 Task: Enhance the colors of a garden photo using the Brilliance Slider.
Action: Mouse moved to (222, 439)
Screenshot: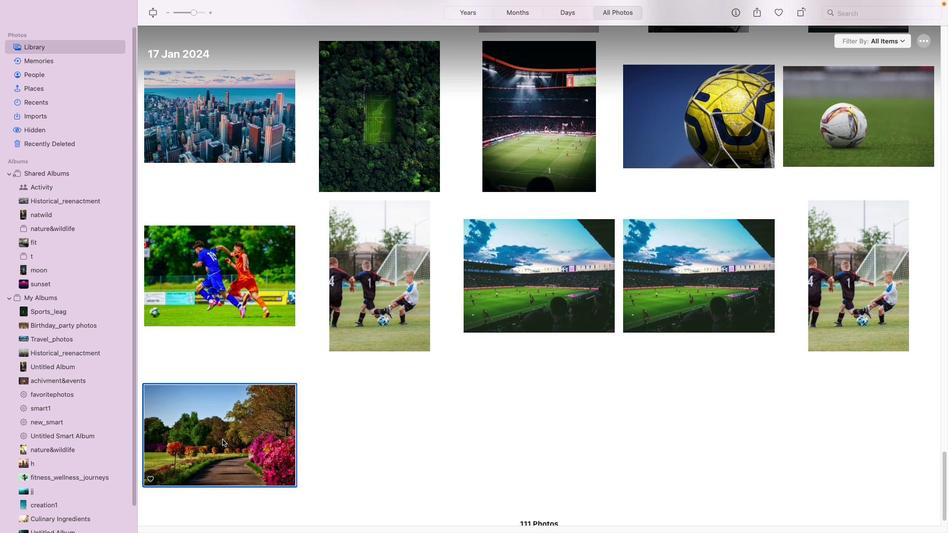 
Action: Mouse pressed left at (222, 439)
Screenshot: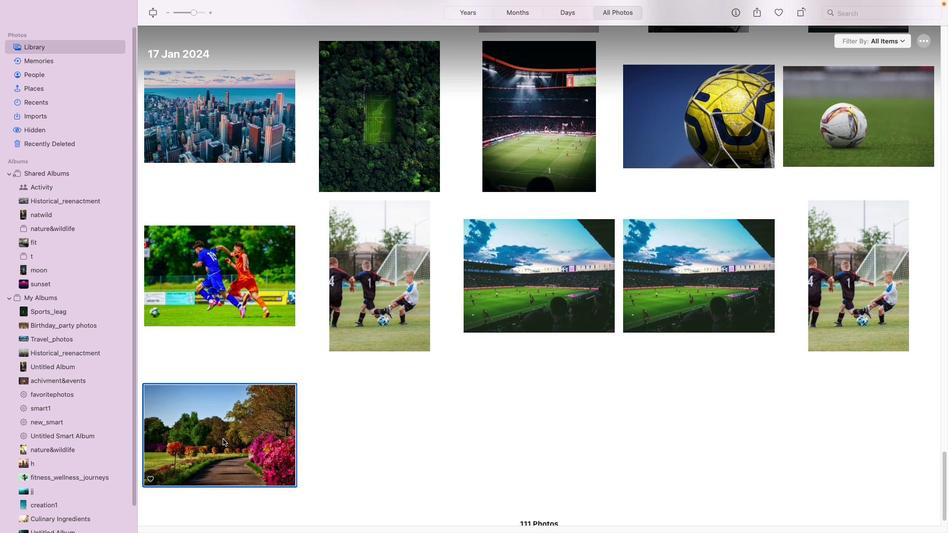 
Action: Mouse moved to (222, 439)
Screenshot: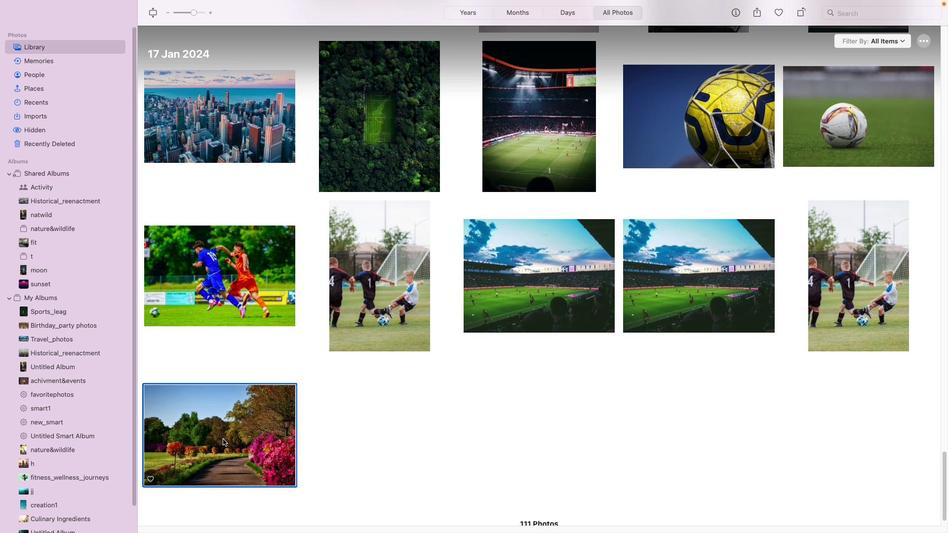 
Action: Mouse pressed left at (222, 439)
Screenshot: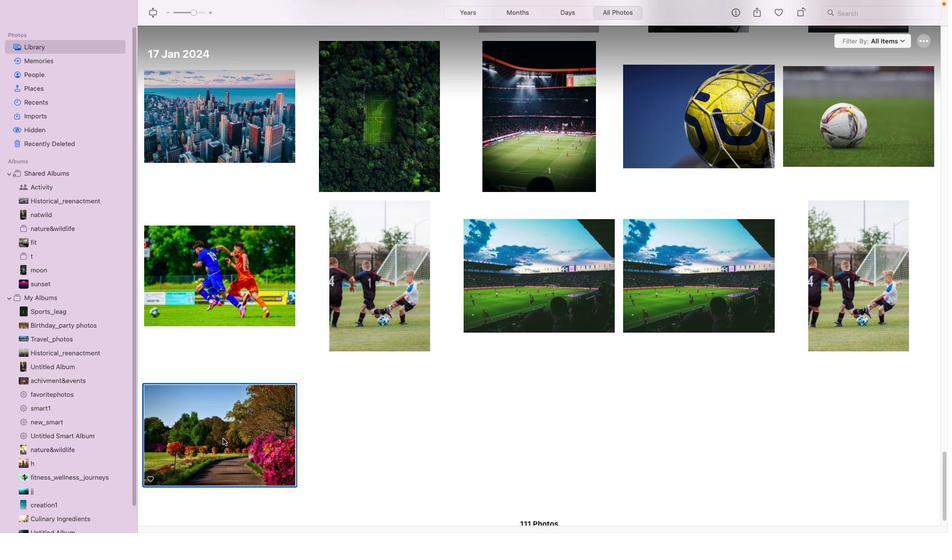 
Action: Mouse moved to (934, 25)
Screenshot: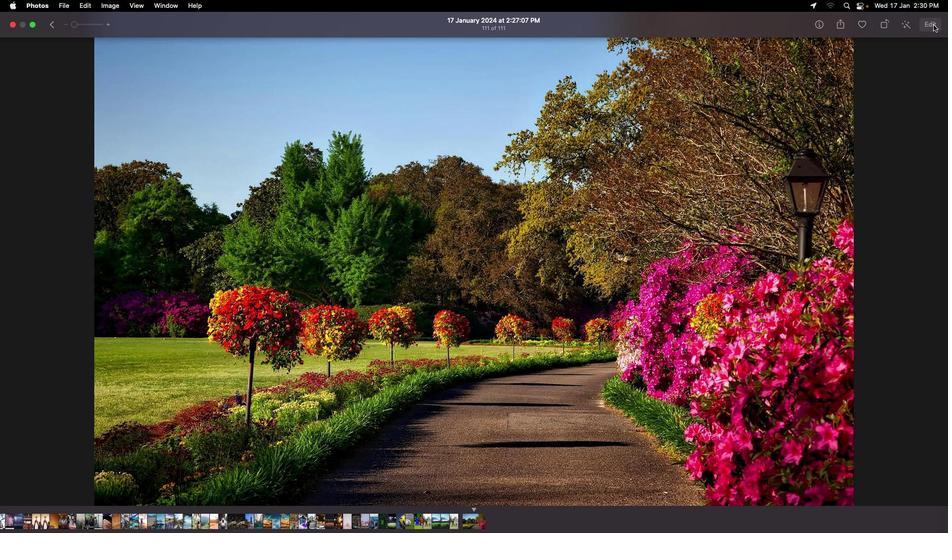 
Action: Mouse pressed left at (934, 25)
Screenshot: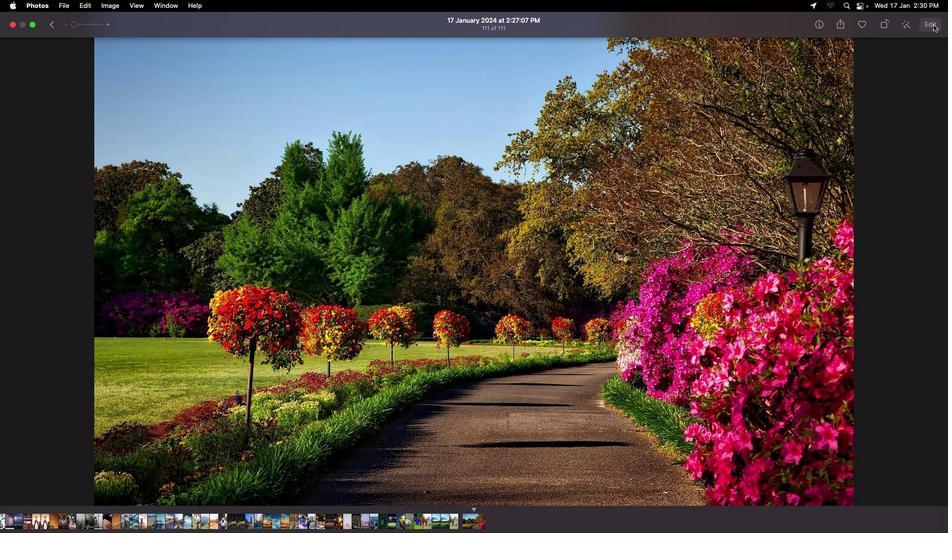 
Action: Mouse moved to (882, 101)
Screenshot: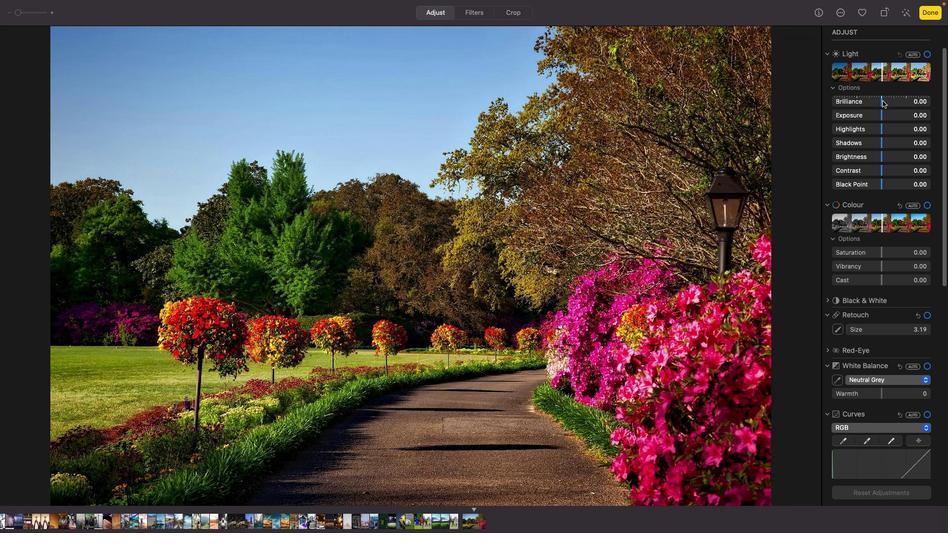 
Action: Mouse pressed left at (882, 101)
Screenshot: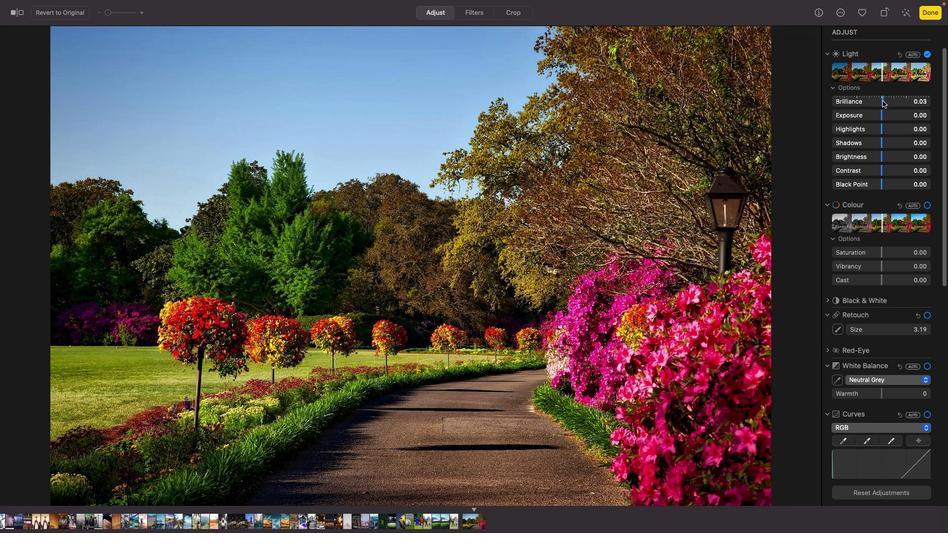 
Action: Mouse moved to (915, 102)
Screenshot: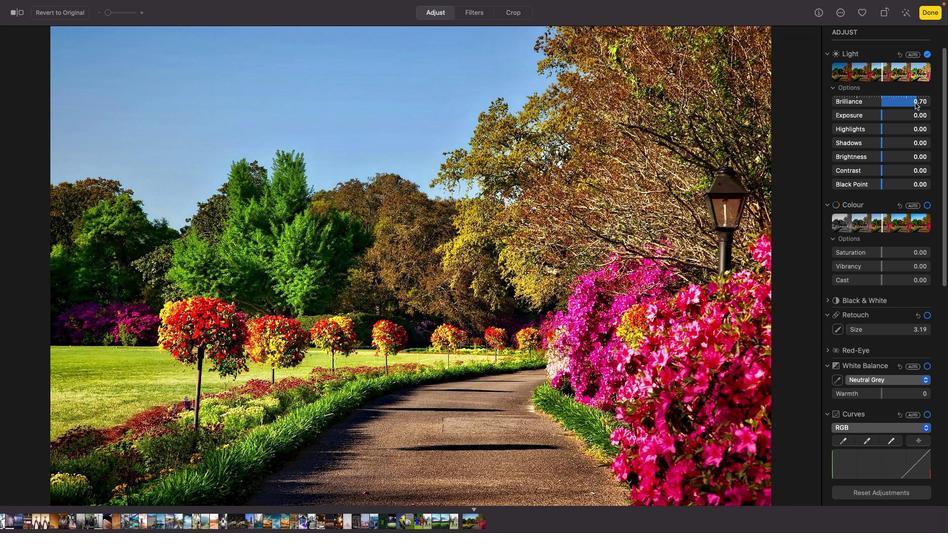 
Action: Mouse pressed left at (915, 102)
Screenshot: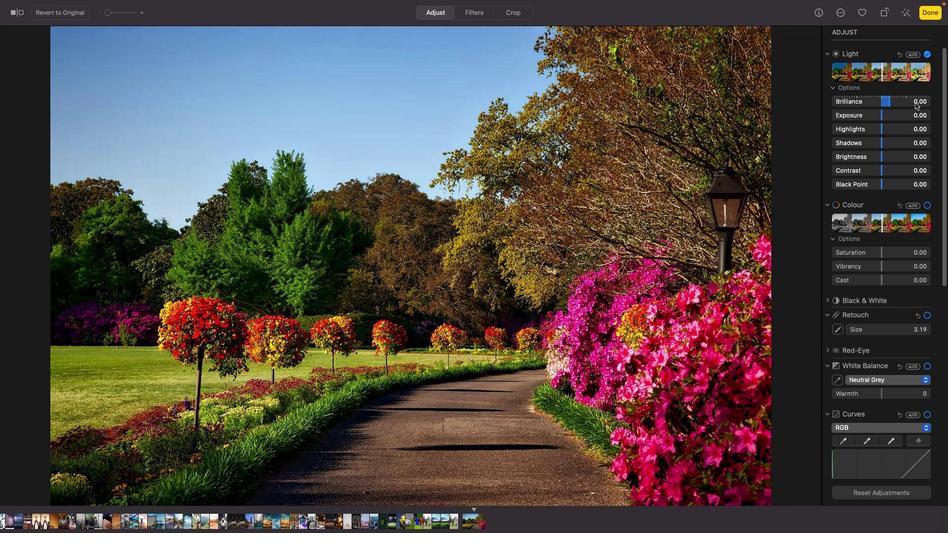 
Action: Mouse pressed left at (915, 102)
Screenshot: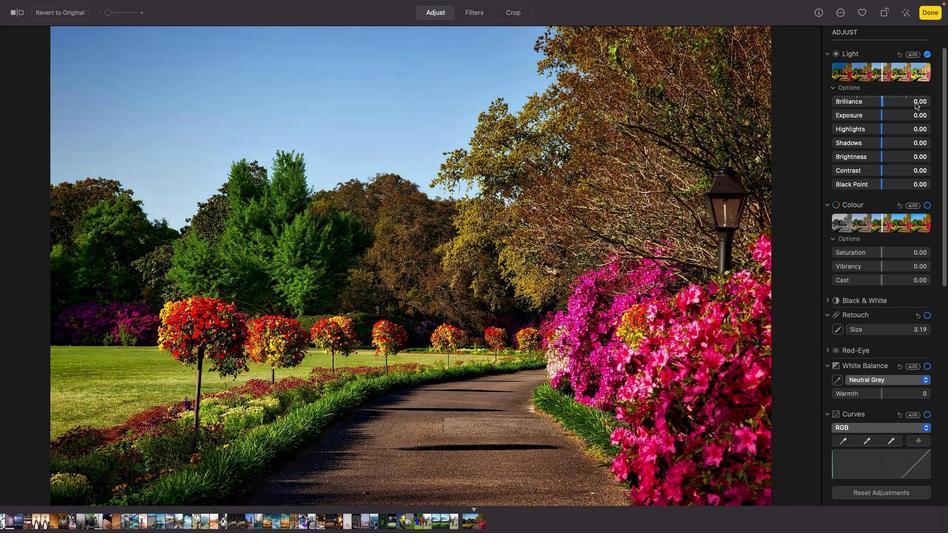 
Action: Mouse moved to (877, 102)
Screenshot: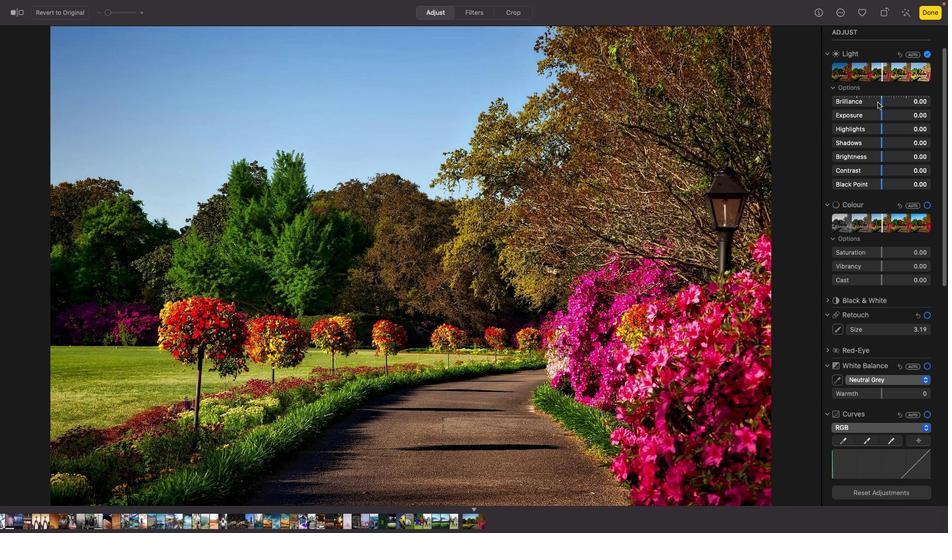 
Action: Mouse pressed left at (877, 102)
Screenshot: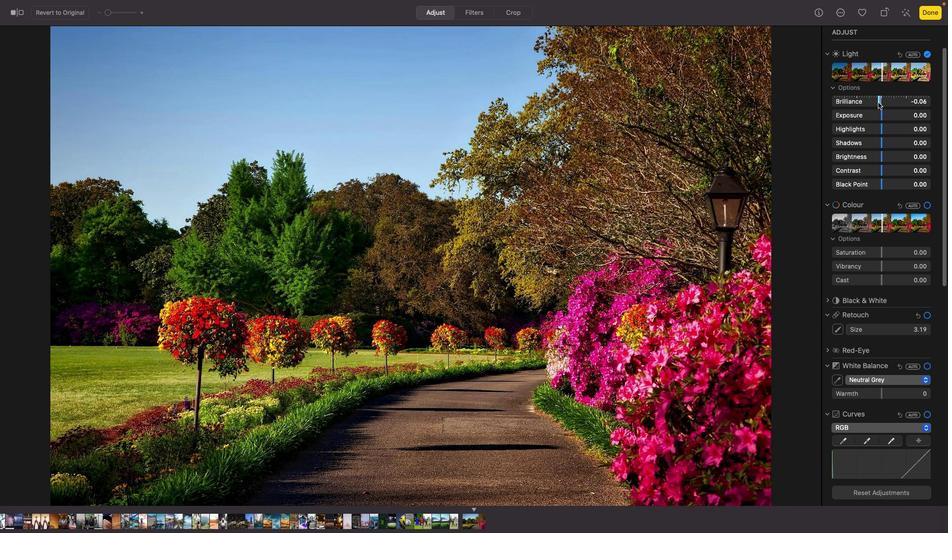 
Action: Mouse moved to (880, 102)
Screenshot: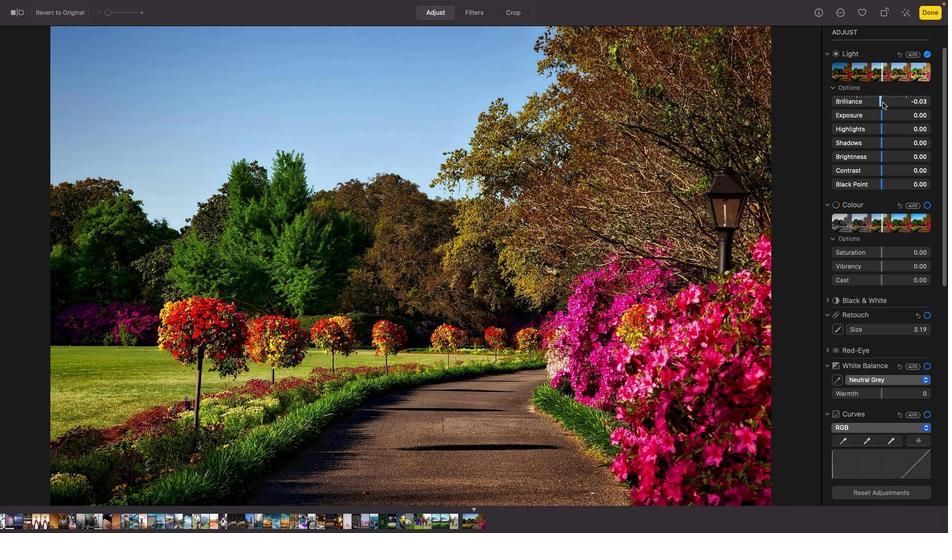 
Action: Mouse pressed left at (880, 102)
Screenshot: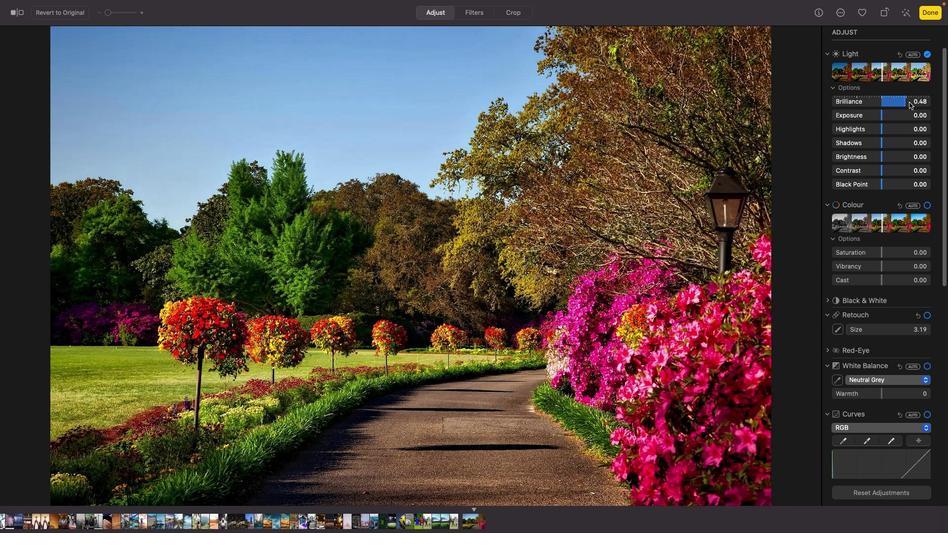 
Action: Mouse moved to (931, 10)
Screenshot: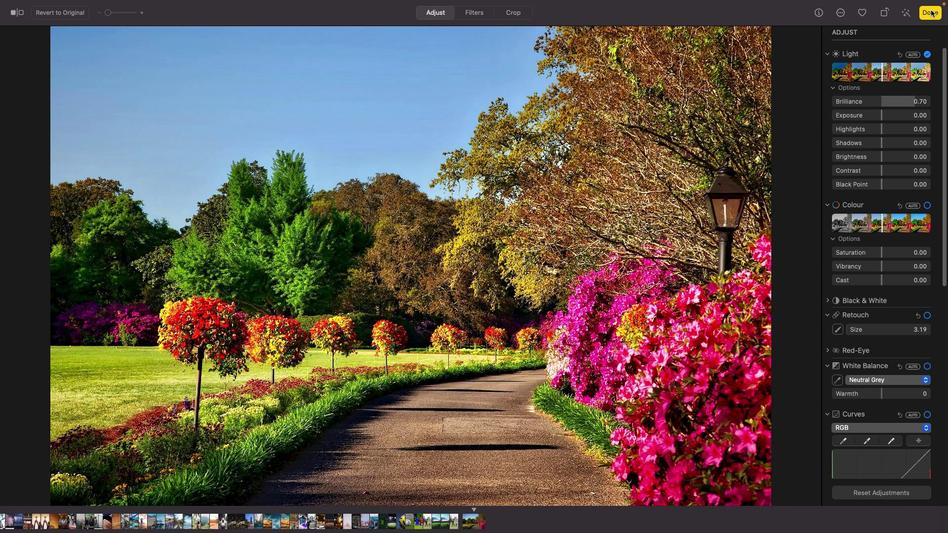 
Action: Mouse pressed left at (931, 10)
Screenshot: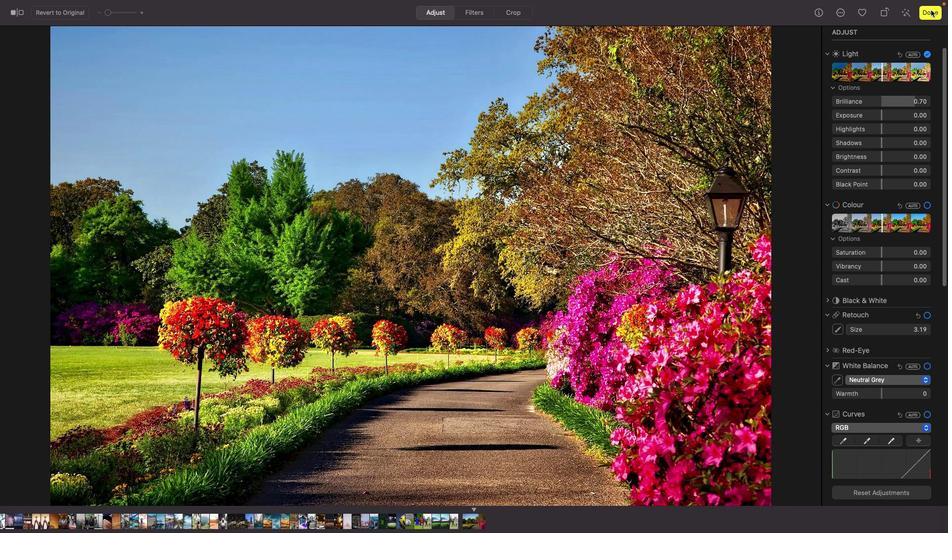 
Action: Mouse moved to (594, 14)
Screenshot: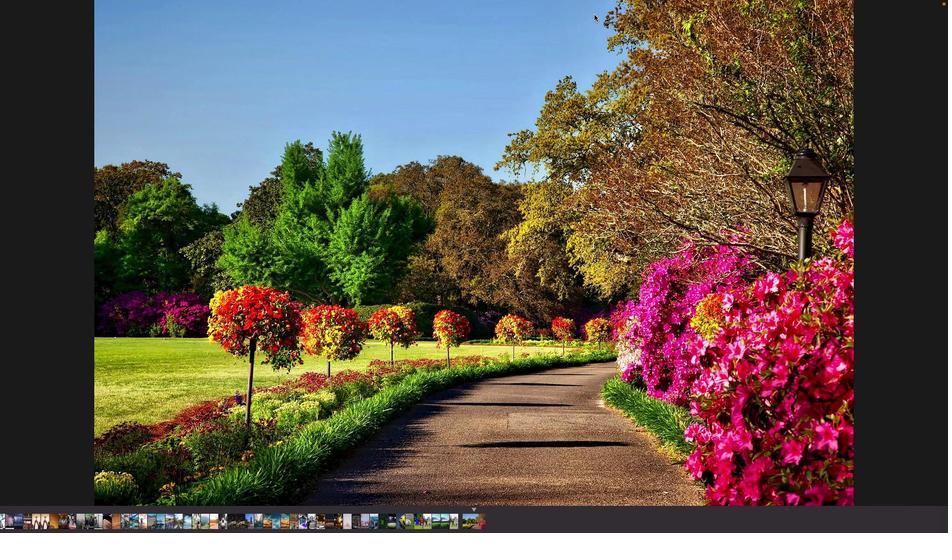 
Action: Mouse pressed left at (594, 14)
Screenshot: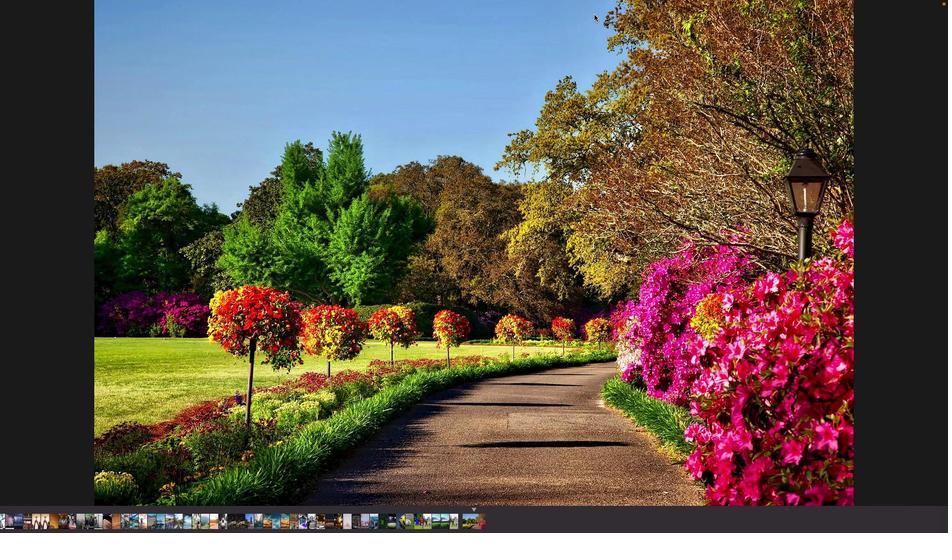 
Action: Mouse moved to (128, 0)
Screenshot: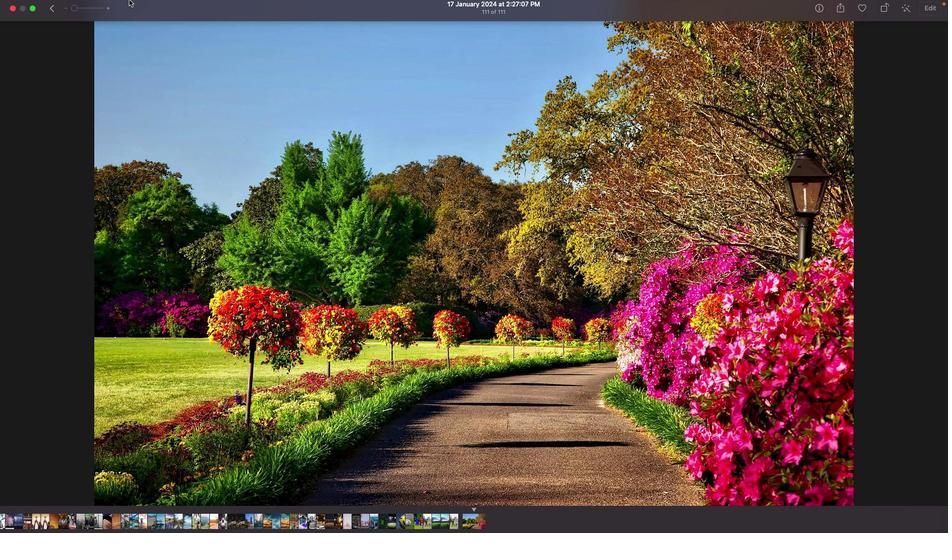 
Action: Mouse pressed left at (128, 0)
Screenshot: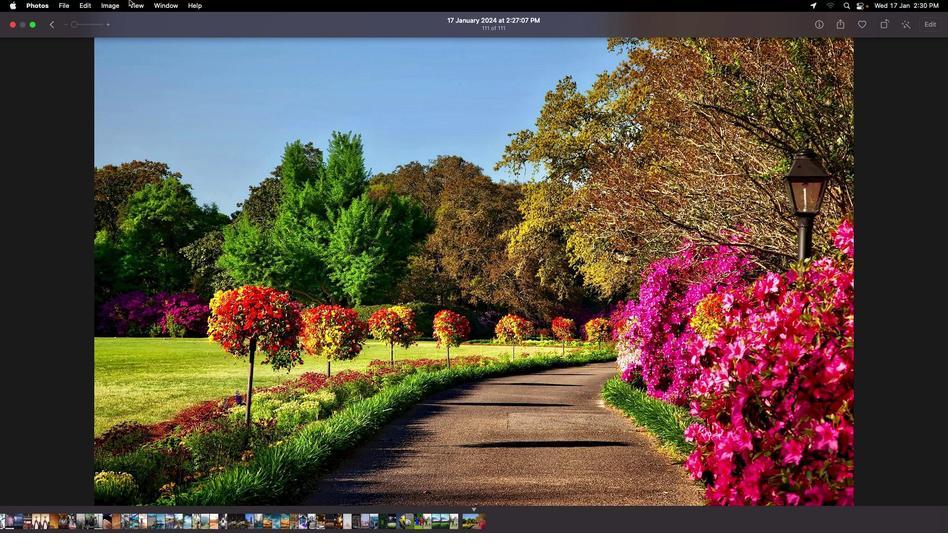 
